 Task: Set the "Fixed Bandwidth in KiB/s" for "Unified adaptive streaming for DASH/HLS" to 250.
Action: Mouse moved to (99, 12)
Screenshot: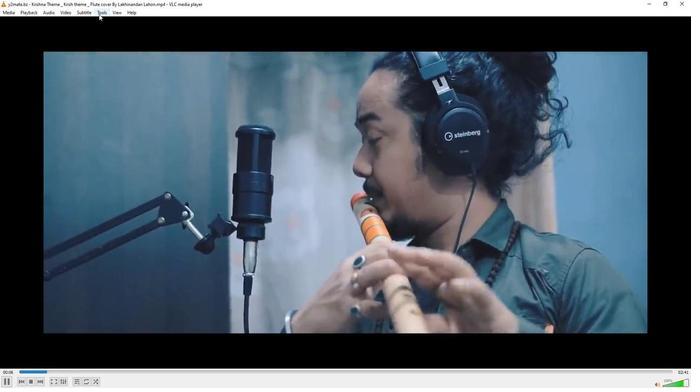 
Action: Mouse pressed left at (99, 12)
Screenshot: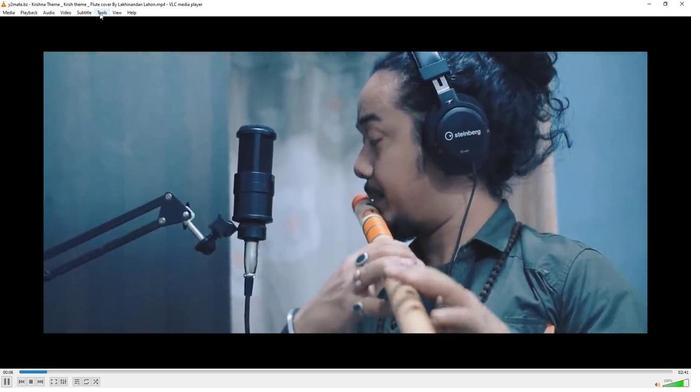 
Action: Mouse moved to (118, 96)
Screenshot: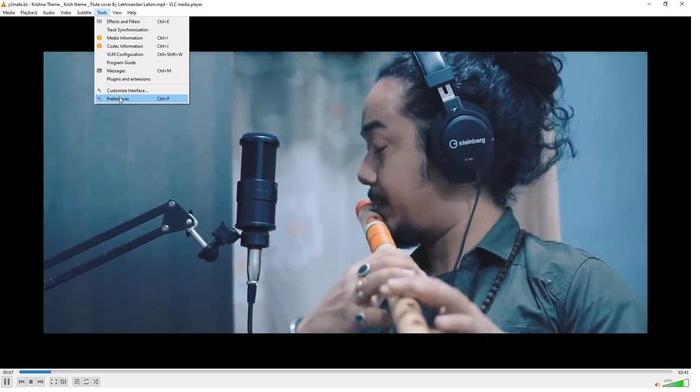 
Action: Mouse pressed left at (118, 96)
Screenshot: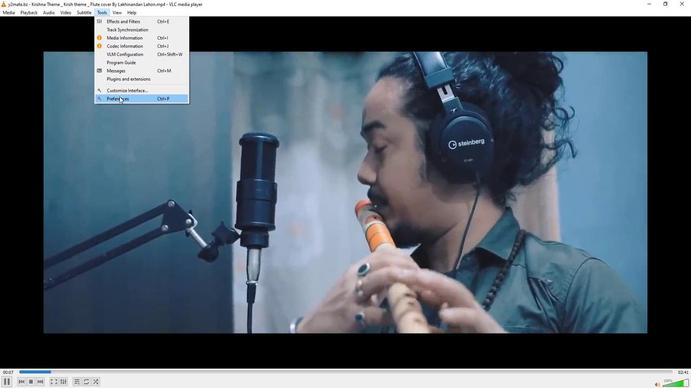 
Action: Mouse moved to (196, 299)
Screenshot: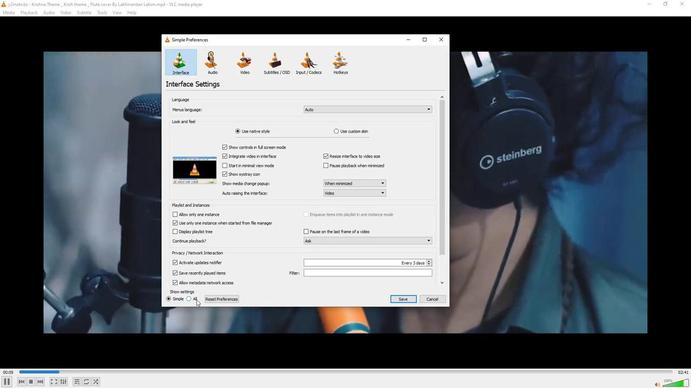 
Action: Mouse pressed left at (196, 299)
Screenshot: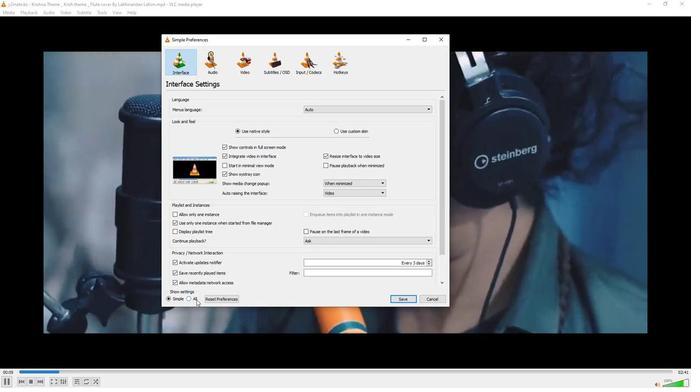 
Action: Mouse moved to (179, 194)
Screenshot: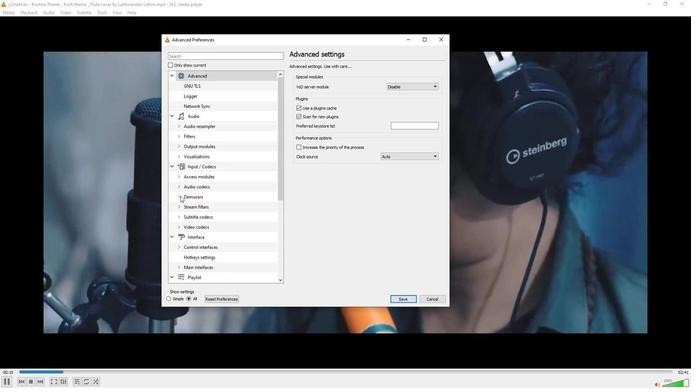 
Action: Mouse pressed left at (179, 194)
Screenshot: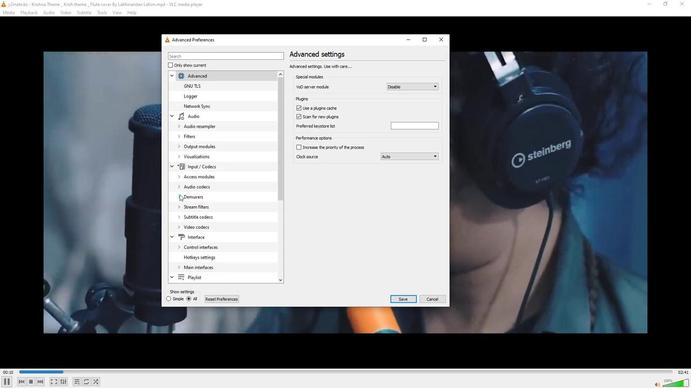 
Action: Mouse moved to (196, 208)
Screenshot: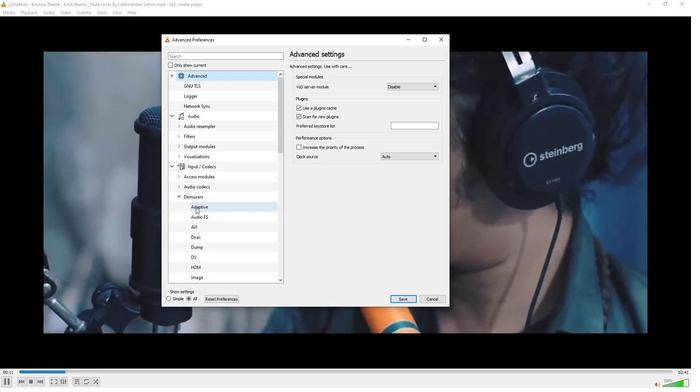 
Action: Mouse pressed left at (196, 208)
Screenshot: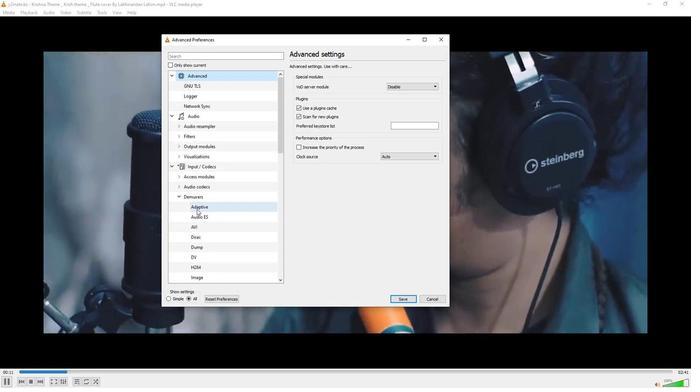 
Action: Mouse moved to (436, 107)
Screenshot: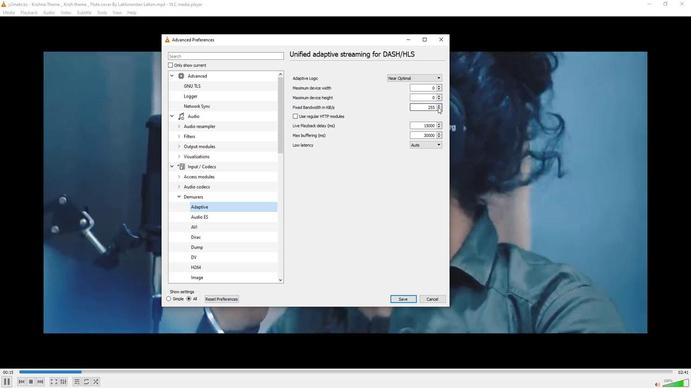 
Action: Mouse pressed left at (436, 107)
Screenshot: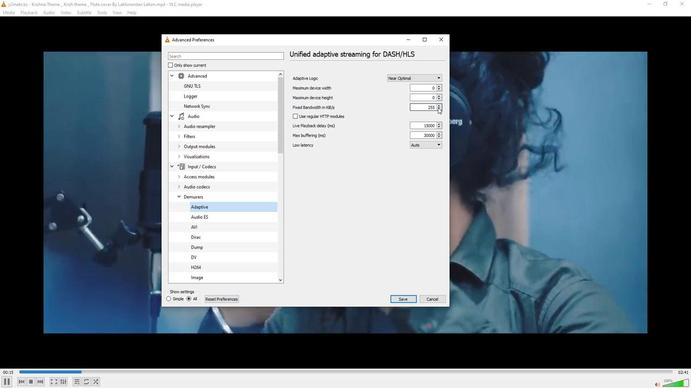 
Action: Mouse pressed left at (436, 107)
Screenshot: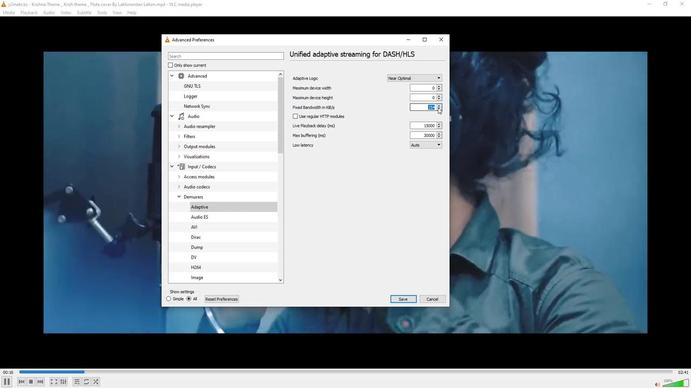 
Action: Mouse pressed left at (436, 107)
Screenshot: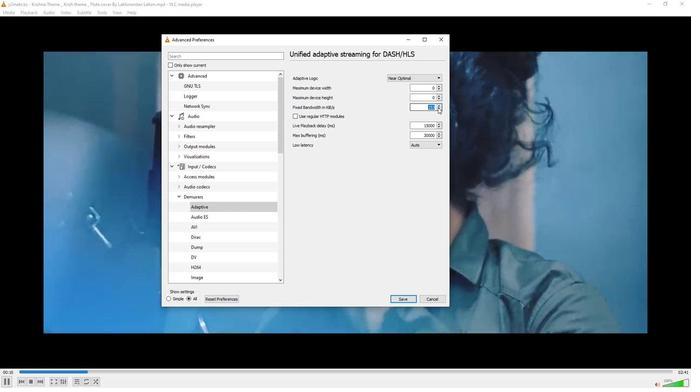 
Action: Mouse pressed left at (436, 107)
Screenshot: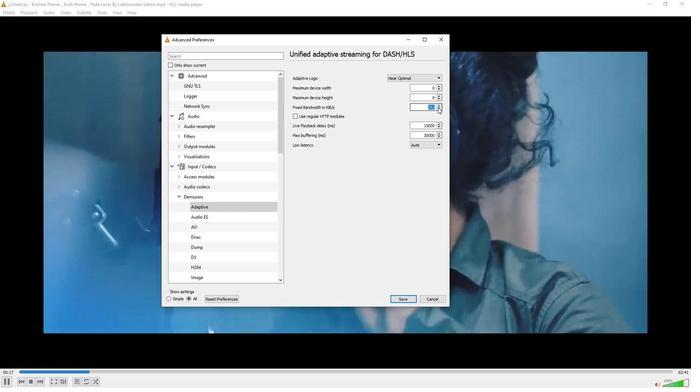 
Action: Mouse pressed left at (436, 107)
Screenshot: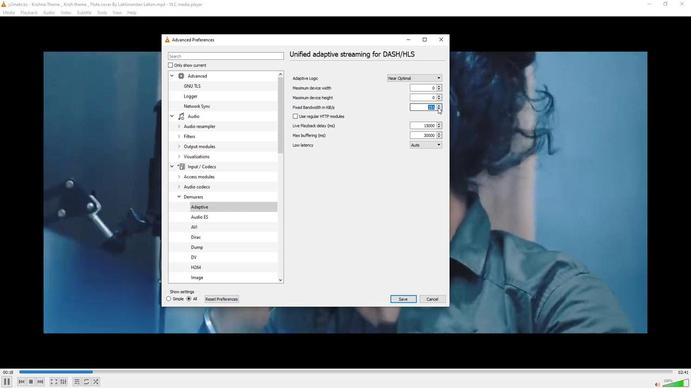 
Action: Mouse moved to (378, 166)
Screenshot: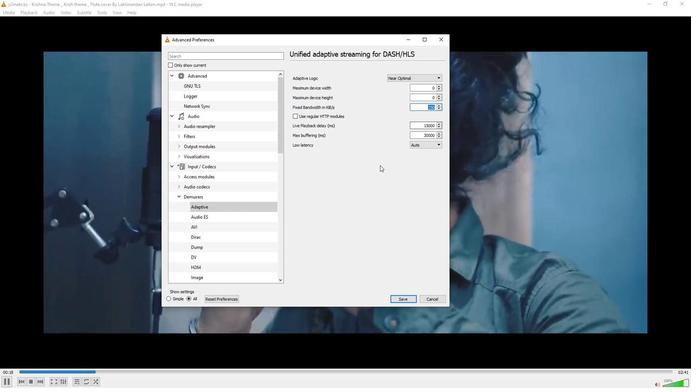 
